 Task: Enable the option "Disable screensaver" for general video settings.
Action: Mouse moved to (113, 13)
Screenshot: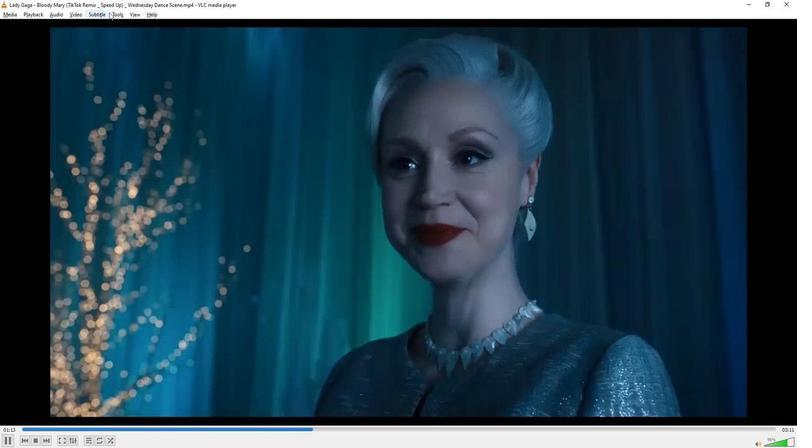 
Action: Mouse pressed left at (113, 13)
Screenshot: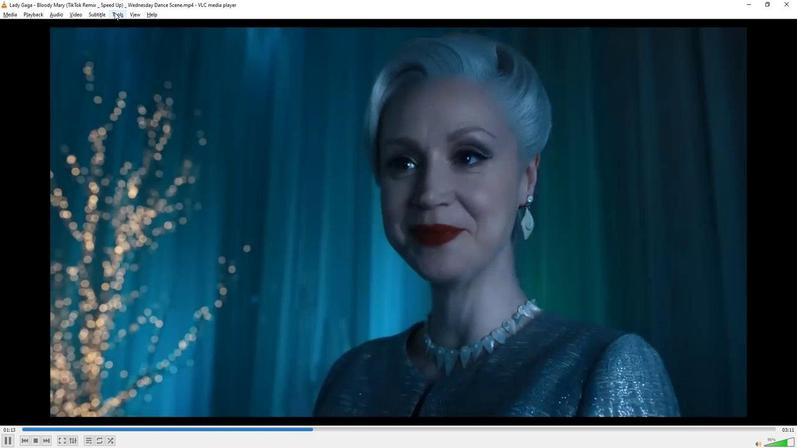 
Action: Mouse moved to (138, 112)
Screenshot: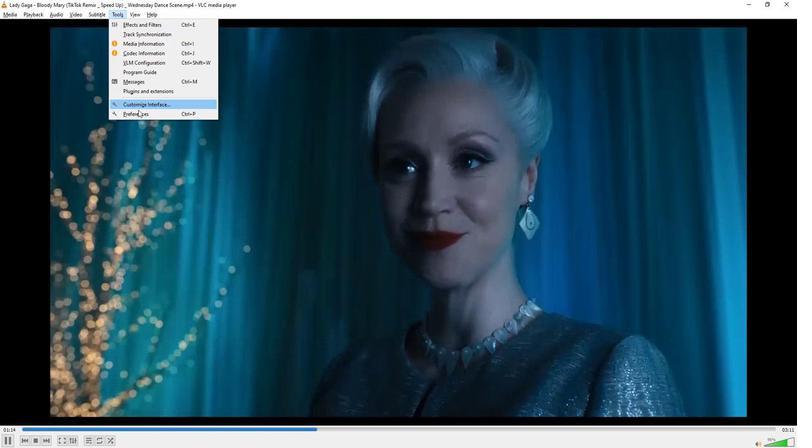
Action: Mouse pressed left at (138, 112)
Screenshot: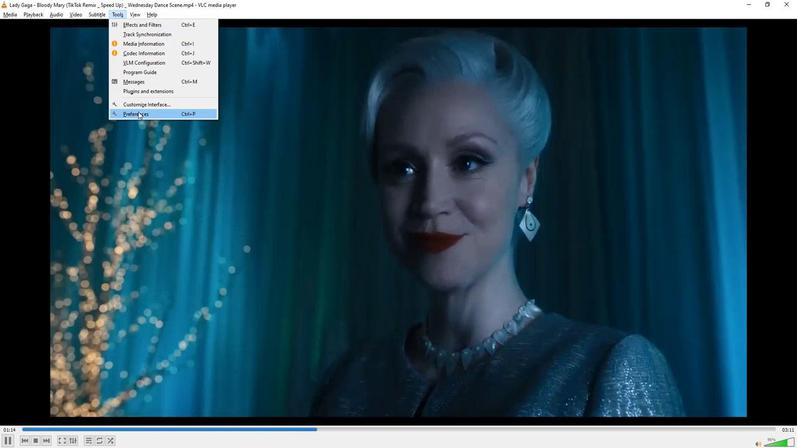 
Action: Mouse moved to (140, 342)
Screenshot: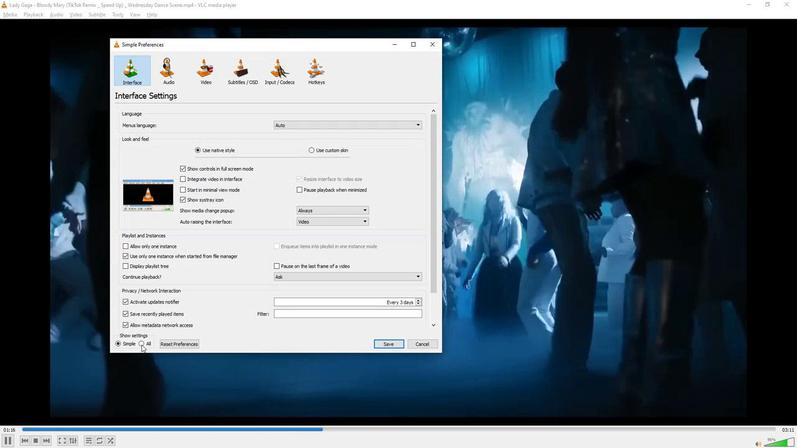 
Action: Mouse pressed left at (140, 342)
Screenshot: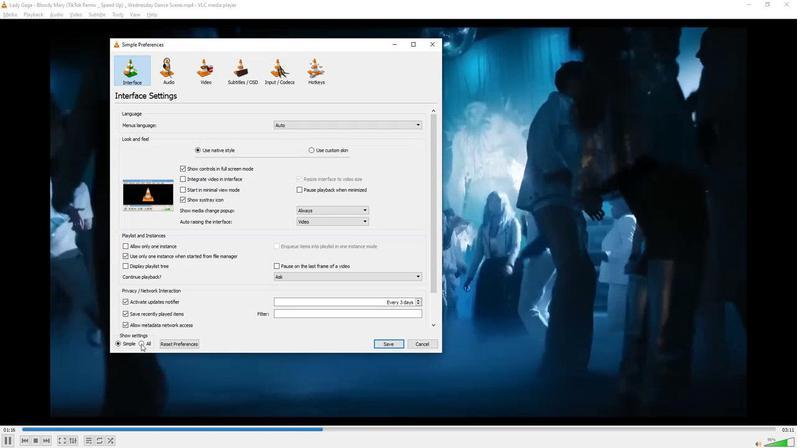 
Action: Mouse moved to (143, 252)
Screenshot: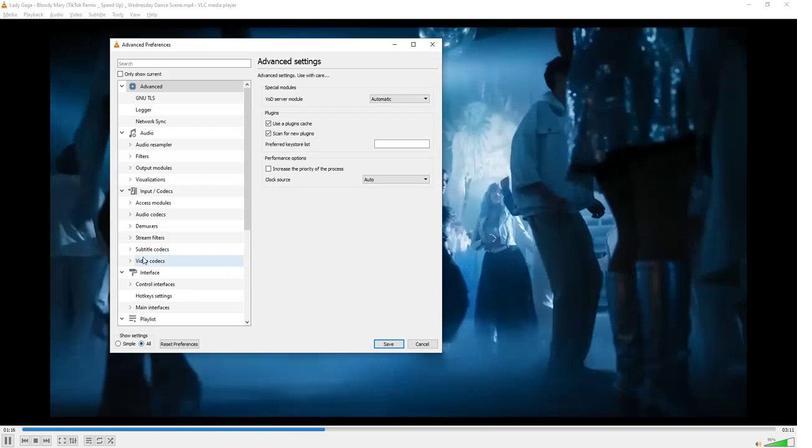 
Action: Mouse scrolled (143, 252) with delta (0, 0)
Screenshot: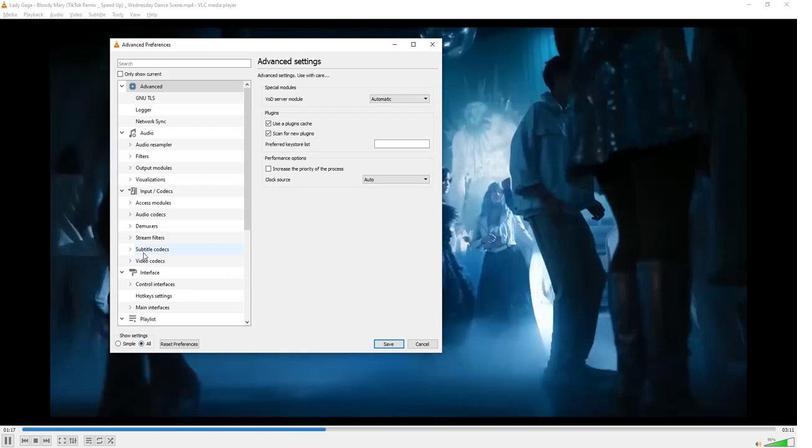 
Action: Mouse scrolled (143, 252) with delta (0, 0)
Screenshot: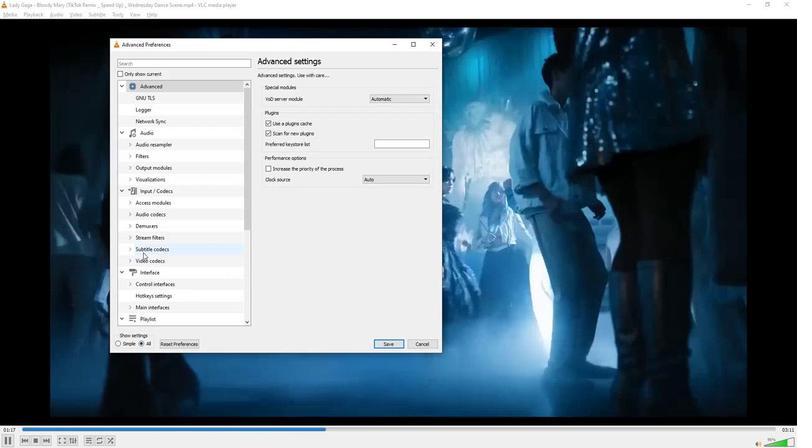 
Action: Mouse scrolled (143, 252) with delta (0, 0)
Screenshot: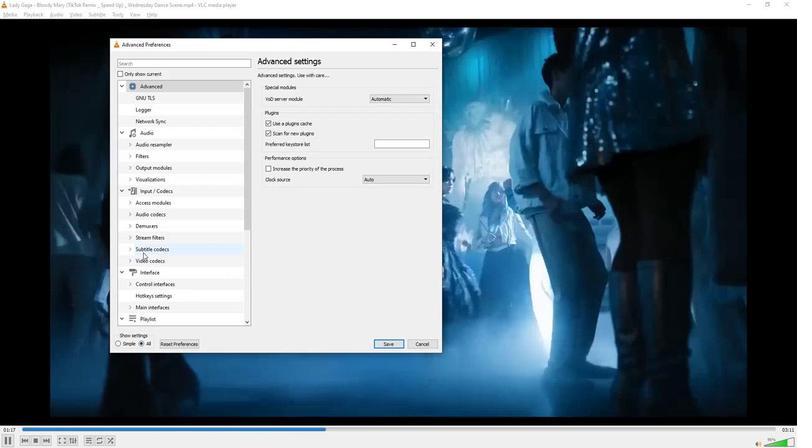 
Action: Mouse scrolled (143, 252) with delta (0, 0)
Screenshot: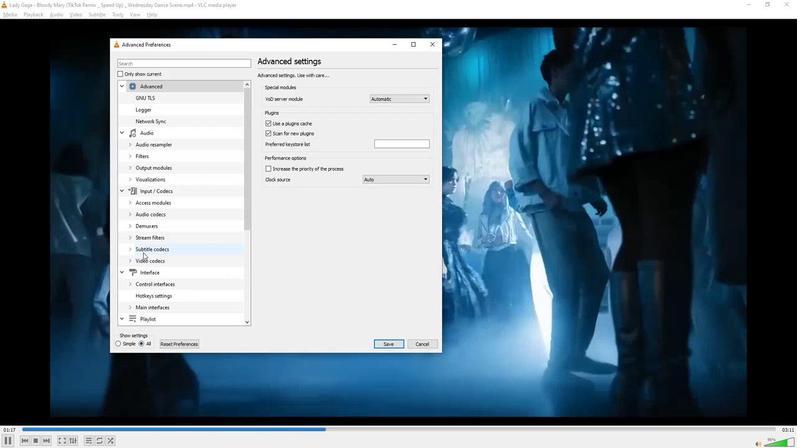 
Action: Mouse scrolled (143, 252) with delta (0, 0)
Screenshot: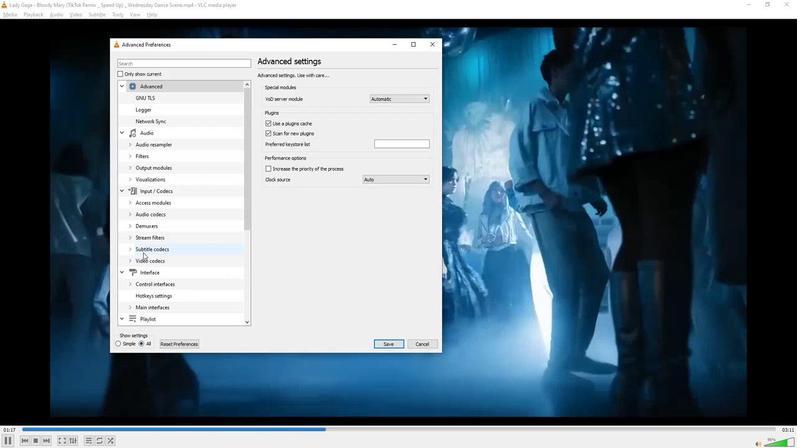 
Action: Mouse scrolled (143, 252) with delta (0, 0)
Screenshot: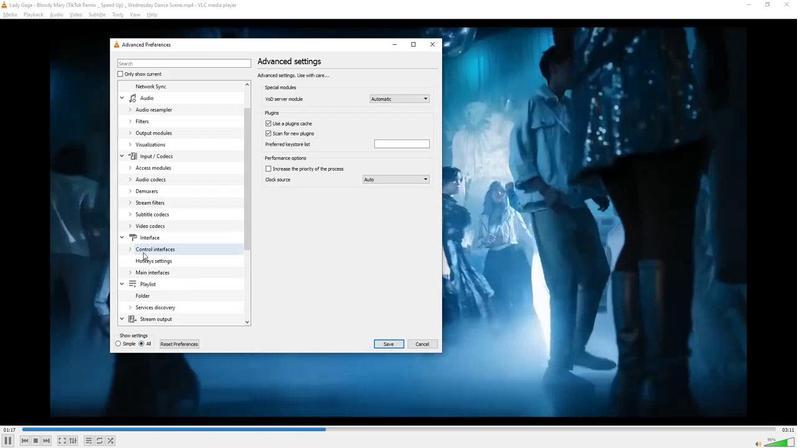 
Action: Mouse moved to (145, 272)
Screenshot: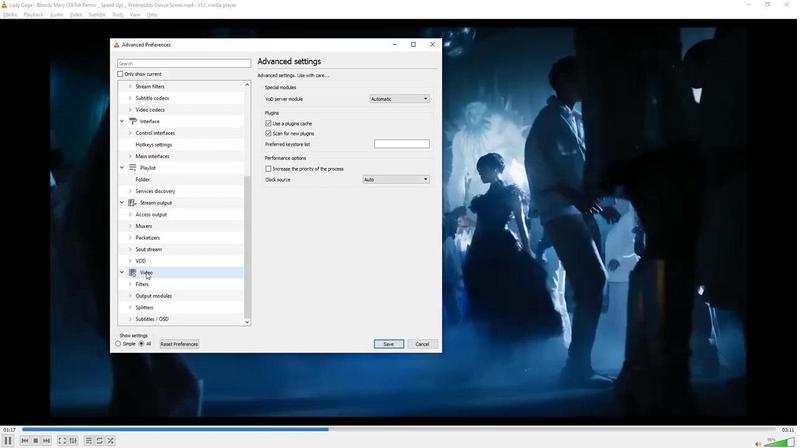 
Action: Mouse pressed left at (145, 272)
Screenshot: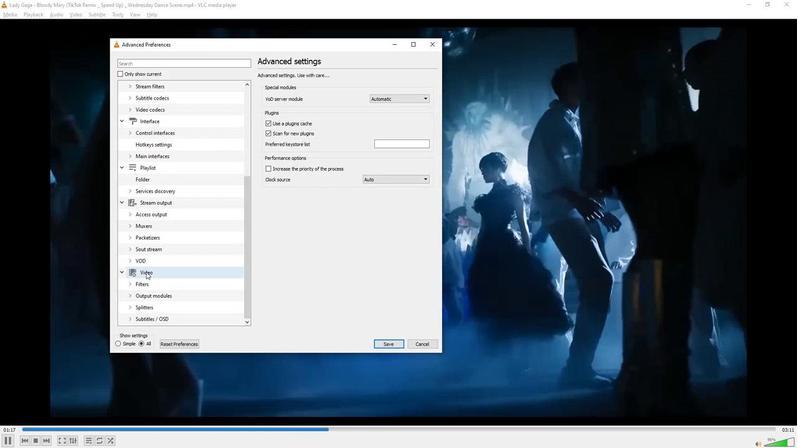 
Action: Mouse moved to (264, 196)
Screenshot: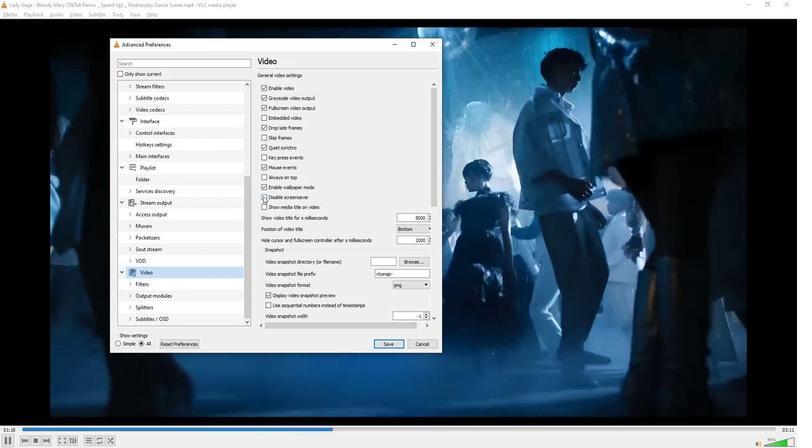 
Action: Mouse pressed left at (264, 196)
Screenshot: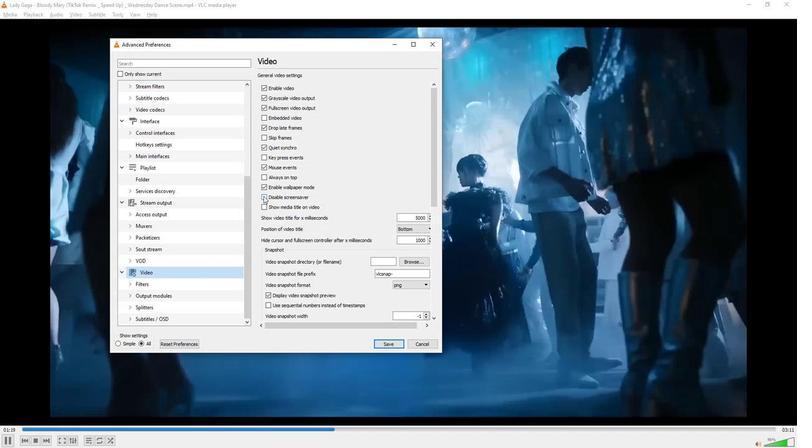
Action: Mouse moved to (373, 176)
Screenshot: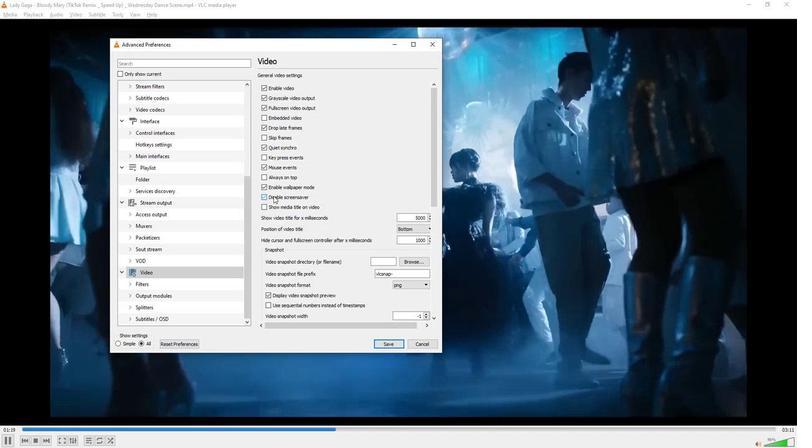 
